 Task: Select 2014 as start year.
Action: Mouse moved to (743, 104)
Screenshot: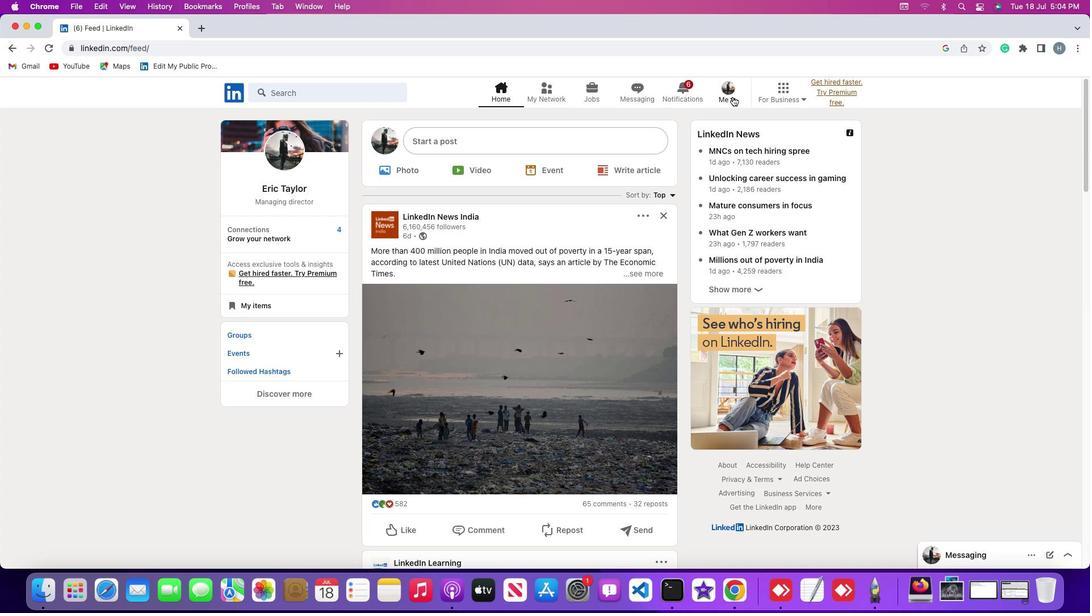 
Action: Mouse pressed left at (743, 104)
Screenshot: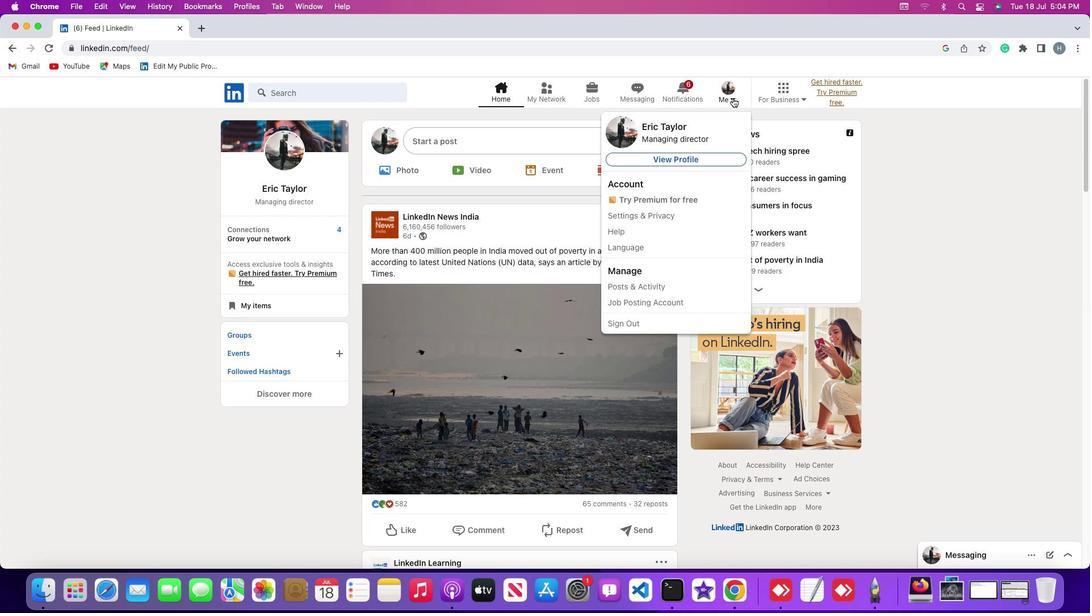 
Action: Mouse moved to (743, 107)
Screenshot: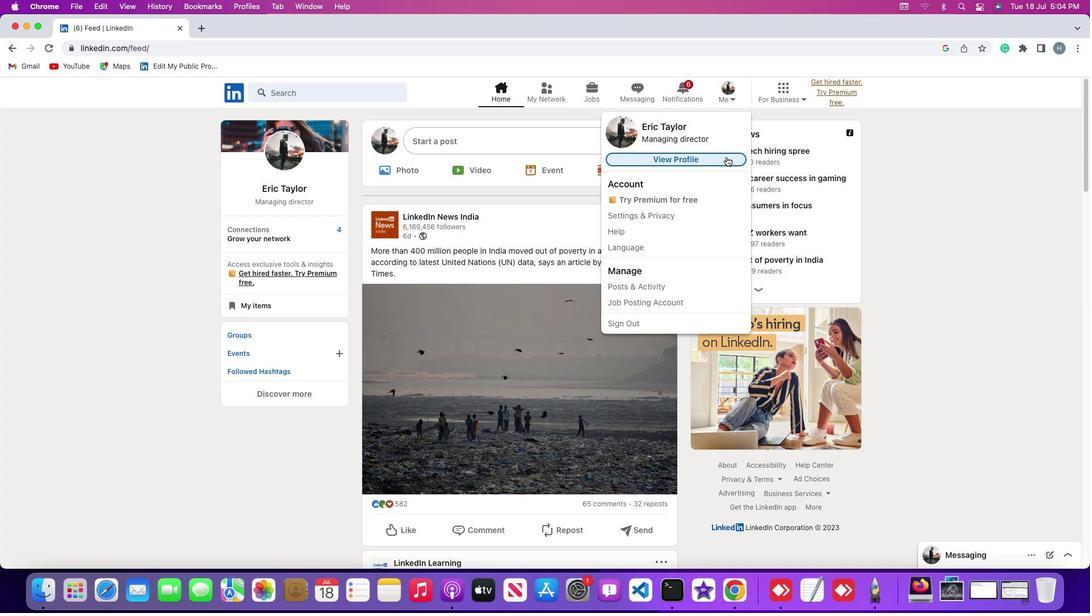
Action: Mouse pressed left at (743, 107)
Screenshot: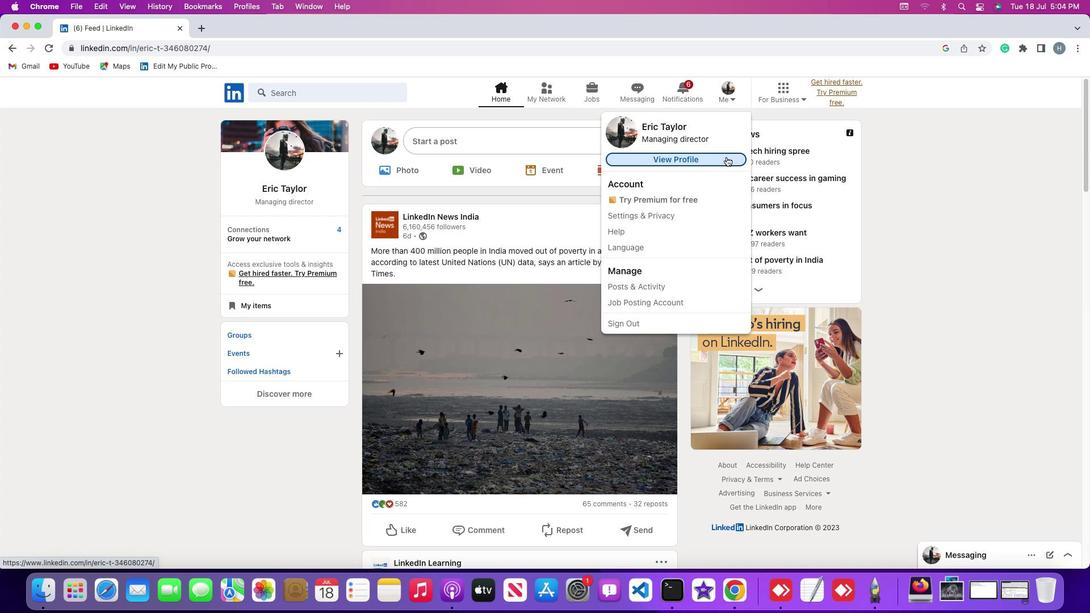 
Action: Mouse moved to (738, 167)
Screenshot: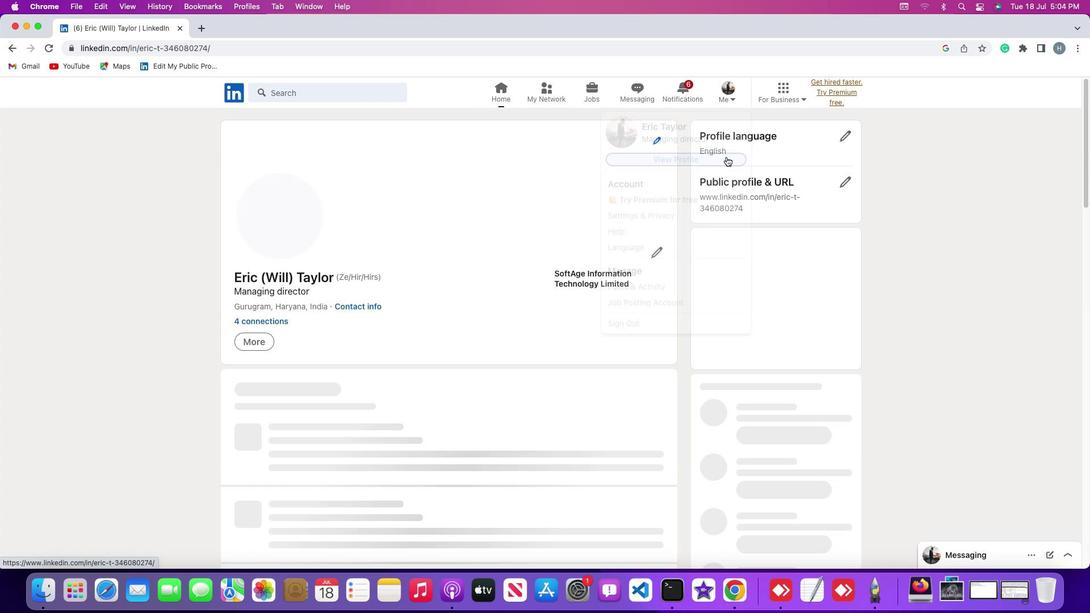 
Action: Mouse pressed left at (738, 167)
Screenshot: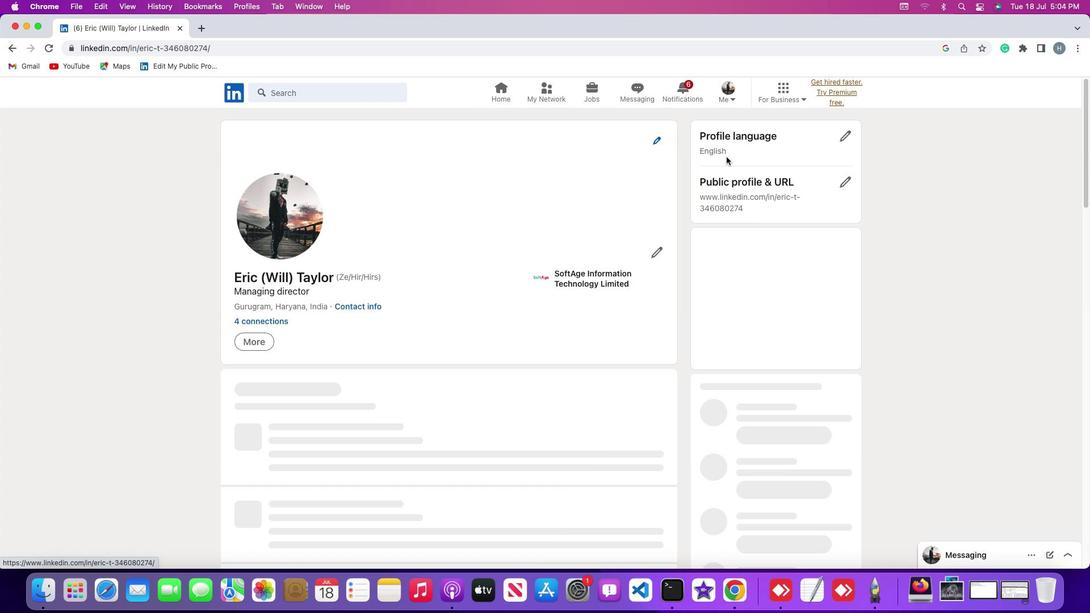 
Action: Mouse moved to (667, 261)
Screenshot: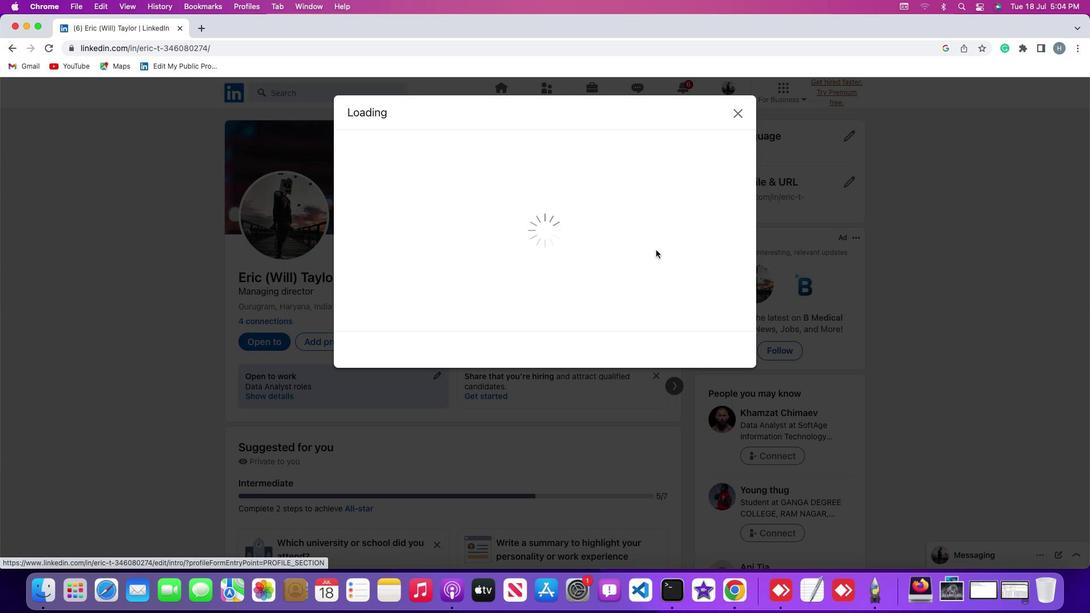 
Action: Mouse pressed left at (667, 261)
Screenshot: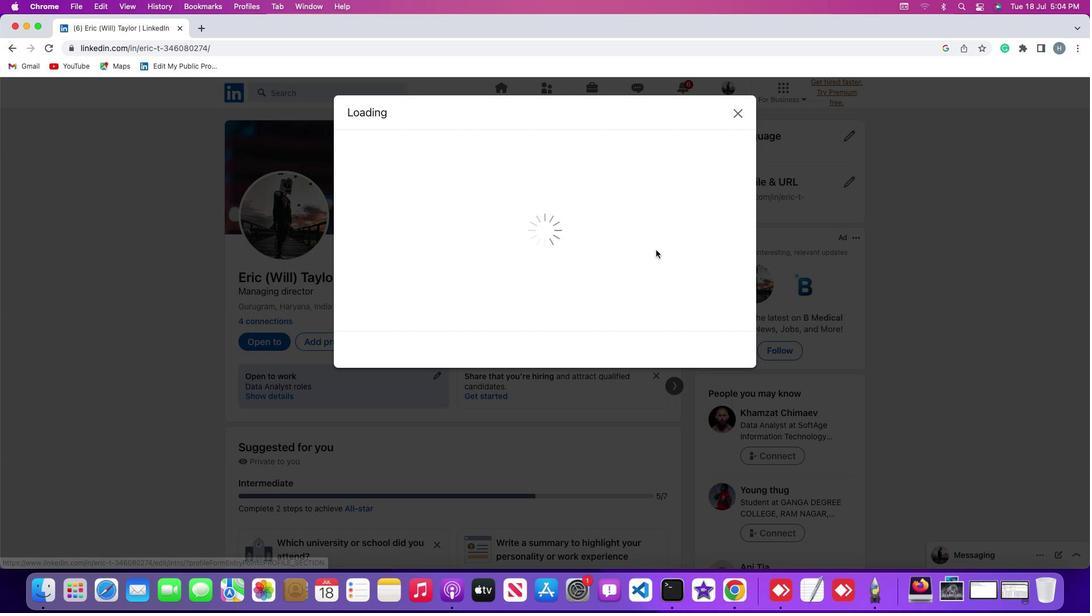 
Action: Mouse moved to (566, 344)
Screenshot: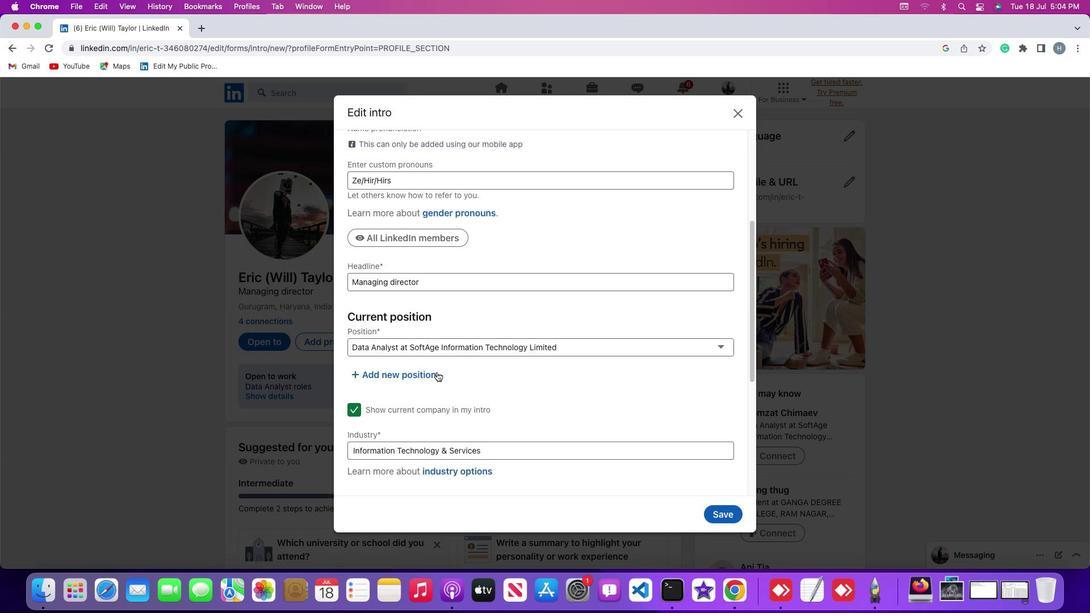 
Action: Mouse scrolled (566, 344) with delta (10, 10)
Screenshot: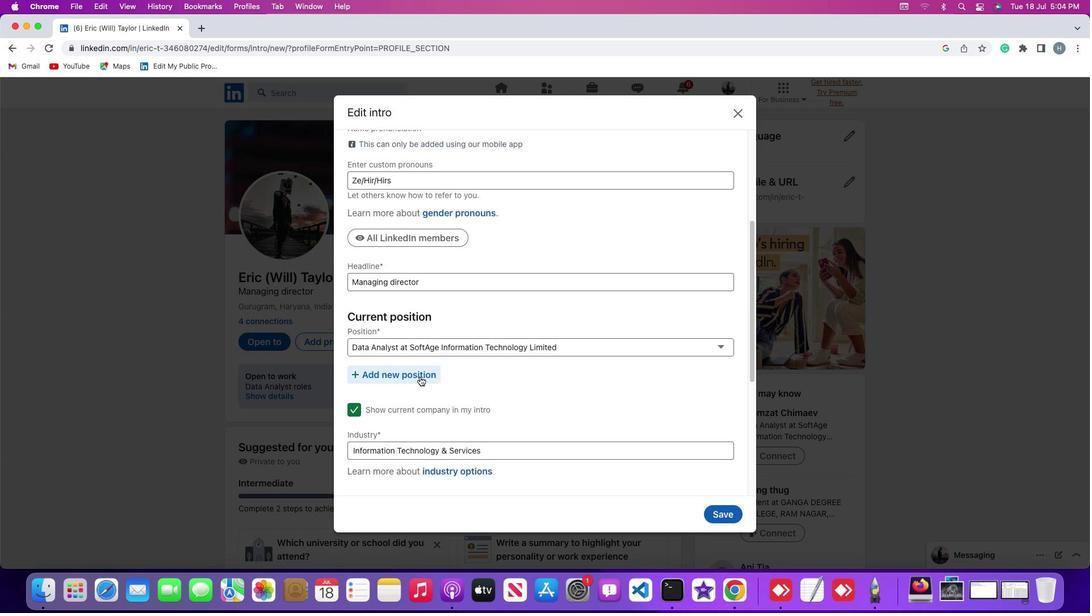 
Action: Mouse scrolled (566, 344) with delta (10, 10)
Screenshot: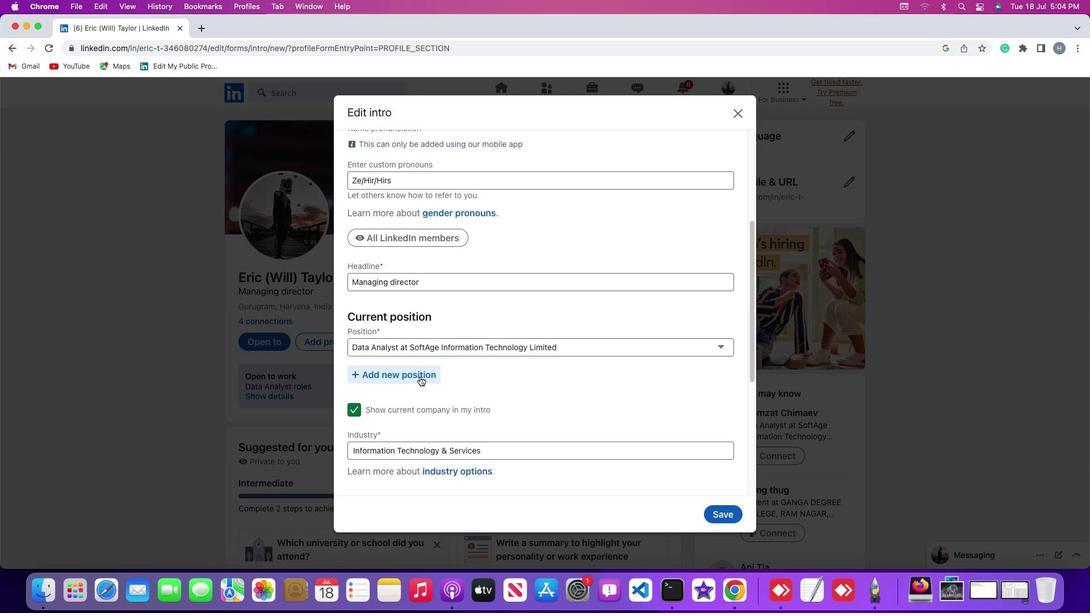 
Action: Mouse scrolled (566, 344) with delta (10, 9)
Screenshot: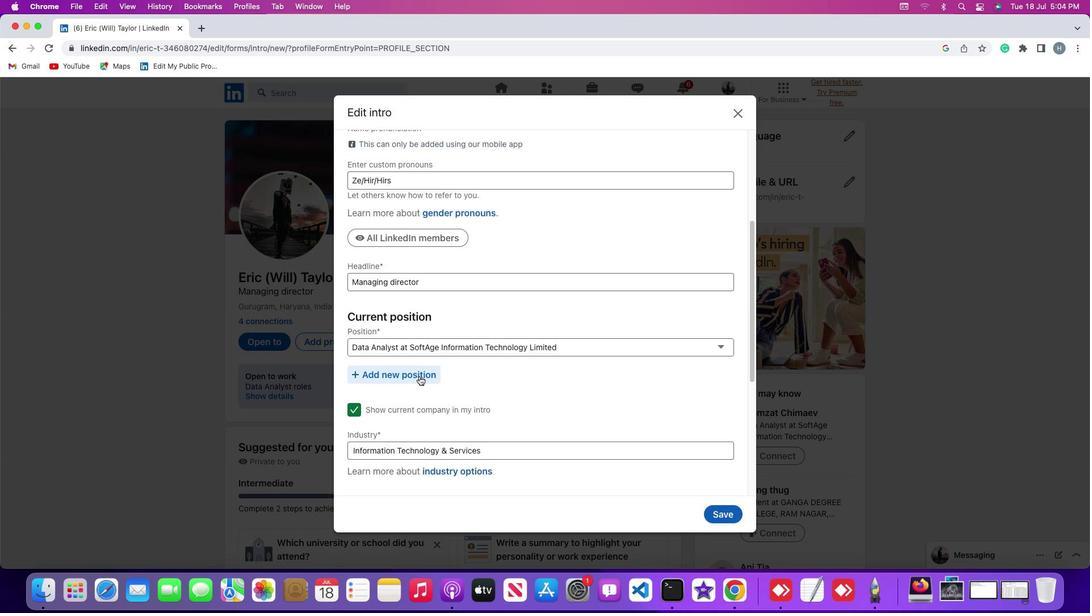 
Action: Mouse scrolled (566, 344) with delta (10, 8)
Screenshot: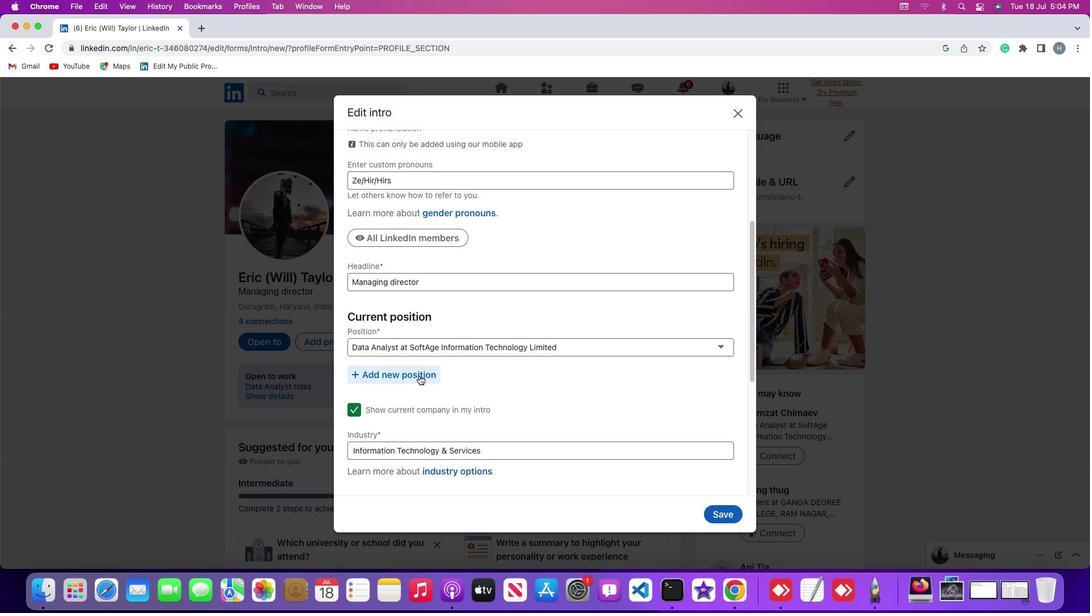 
Action: Mouse scrolled (566, 344) with delta (10, 10)
Screenshot: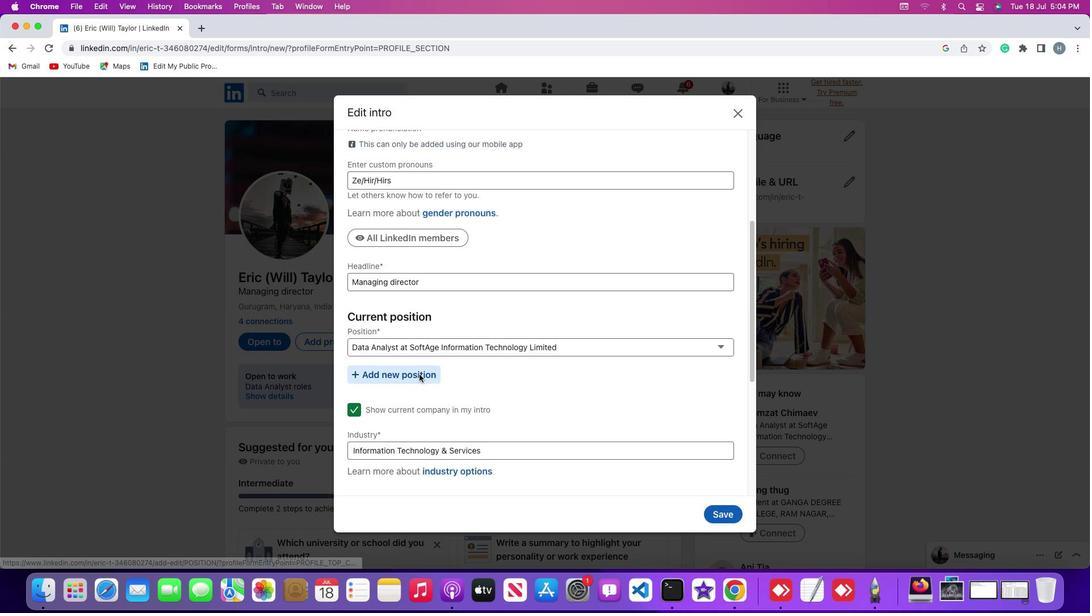 
Action: Mouse scrolled (566, 344) with delta (10, 10)
Screenshot: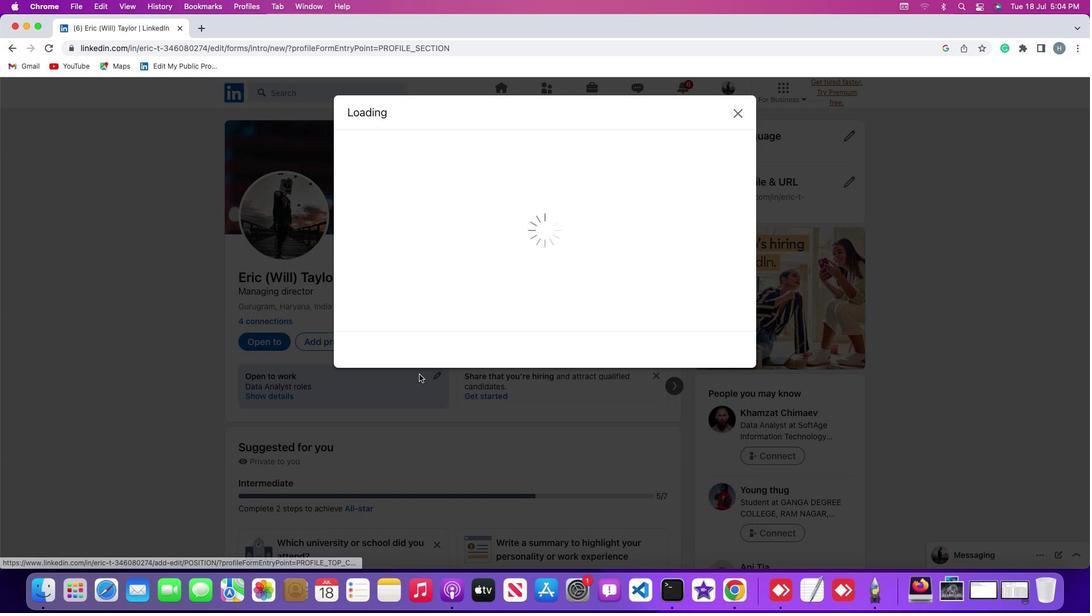 
Action: Mouse moved to (430, 385)
Screenshot: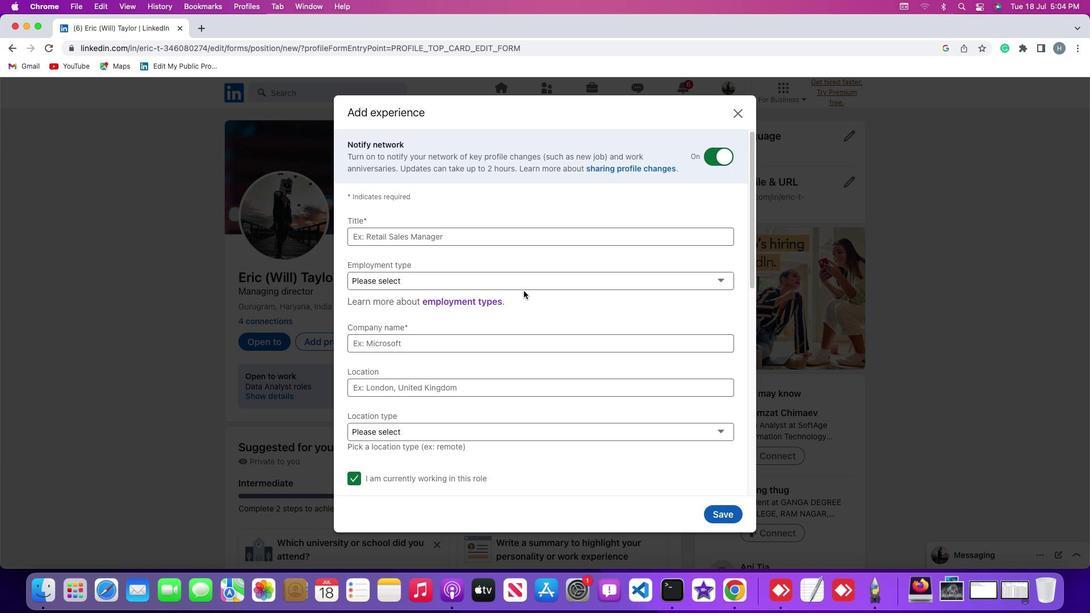 
Action: Mouse pressed left at (430, 385)
Screenshot: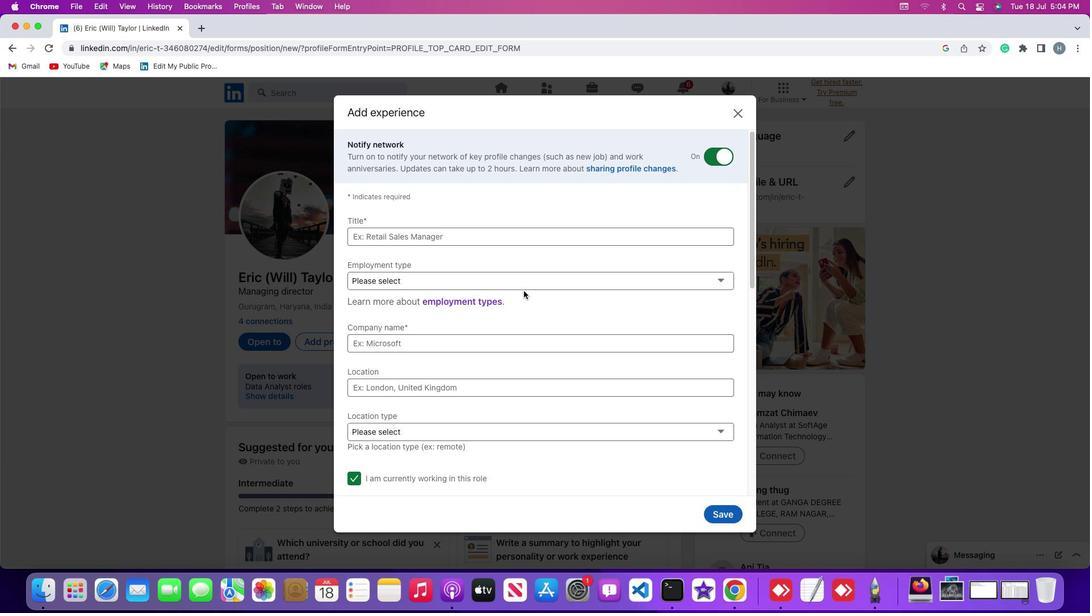 
Action: Mouse moved to (535, 301)
Screenshot: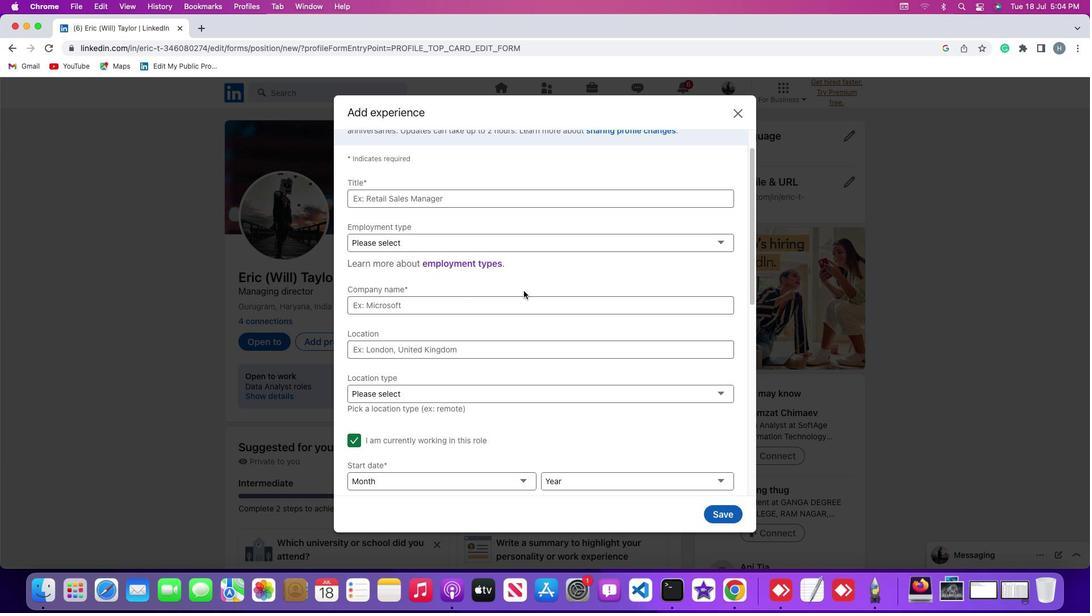 
Action: Mouse scrolled (535, 301) with delta (10, 10)
Screenshot: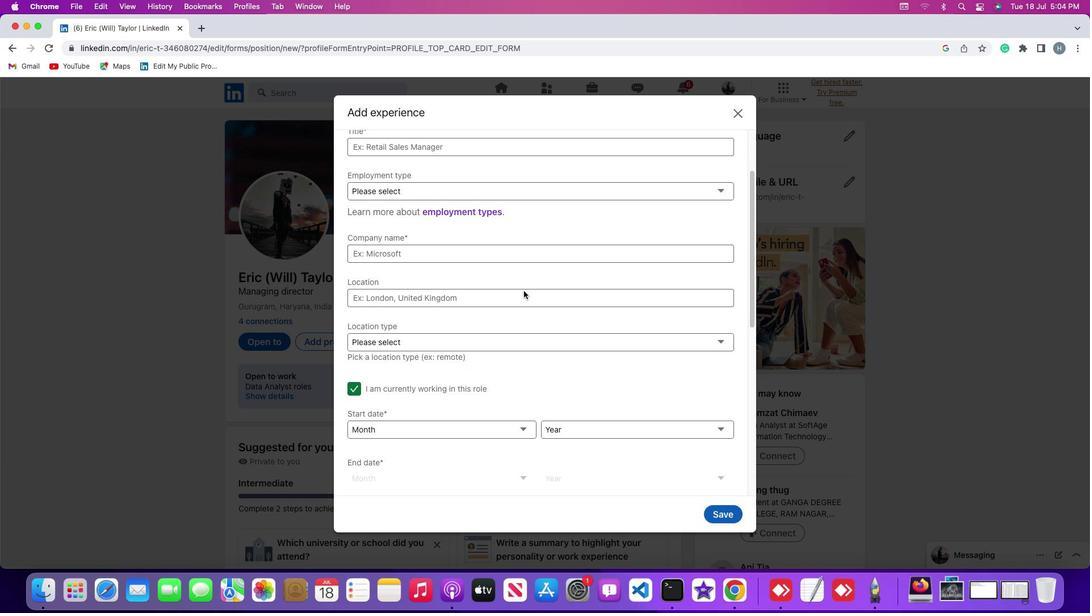 
Action: Mouse scrolled (535, 301) with delta (10, 10)
Screenshot: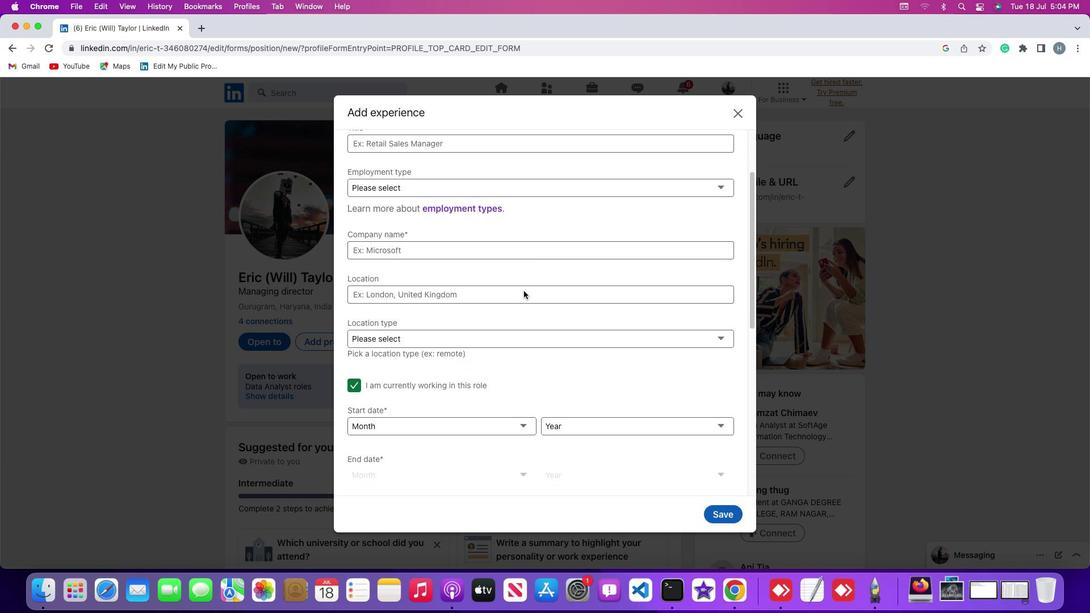 
Action: Mouse scrolled (535, 301) with delta (10, 10)
Screenshot: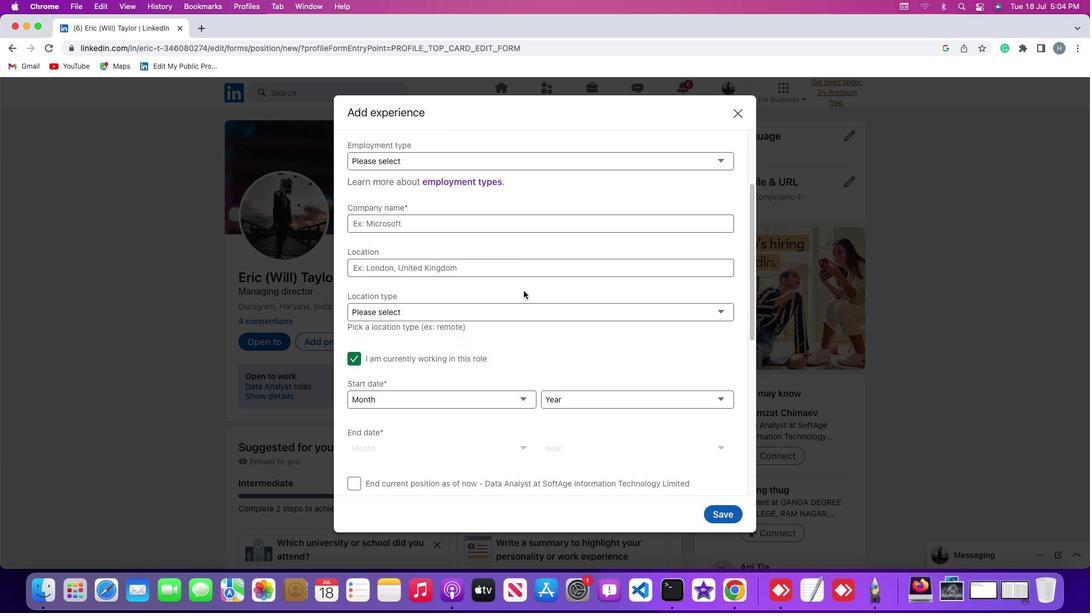
Action: Mouse scrolled (535, 301) with delta (10, 10)
Screenshot: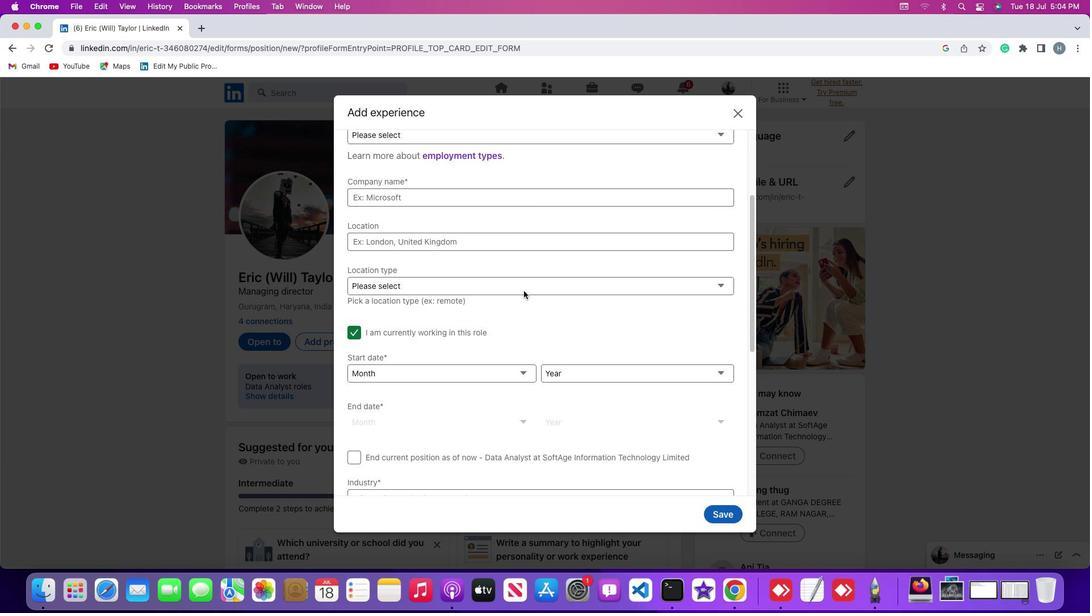 
Action: Mouse scrolled (535, 301) with delta (10, 10)
Screenshot: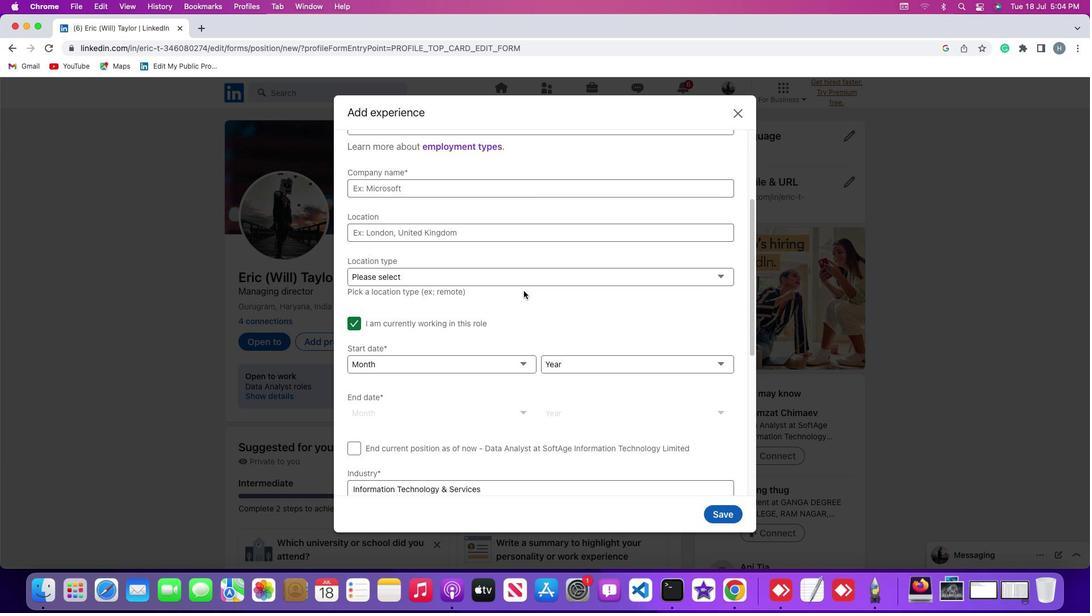 
Action: Mouse scrolled (535, 301) with delta (10, 10)
Screenshot: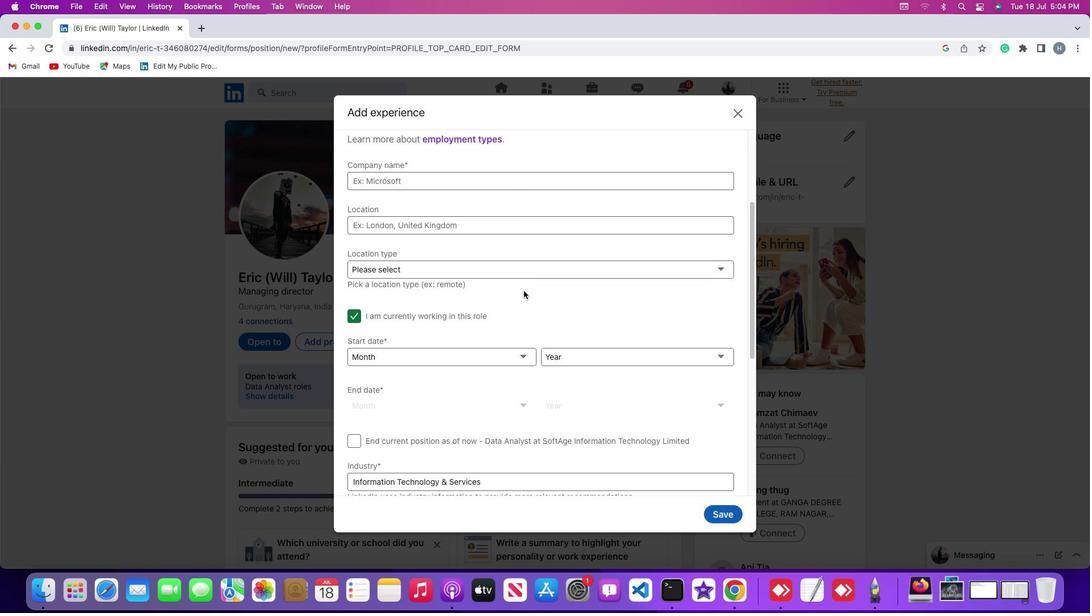 
Action: Mouse scrolled (535, 301) with delta (10, 10)
Screenshot: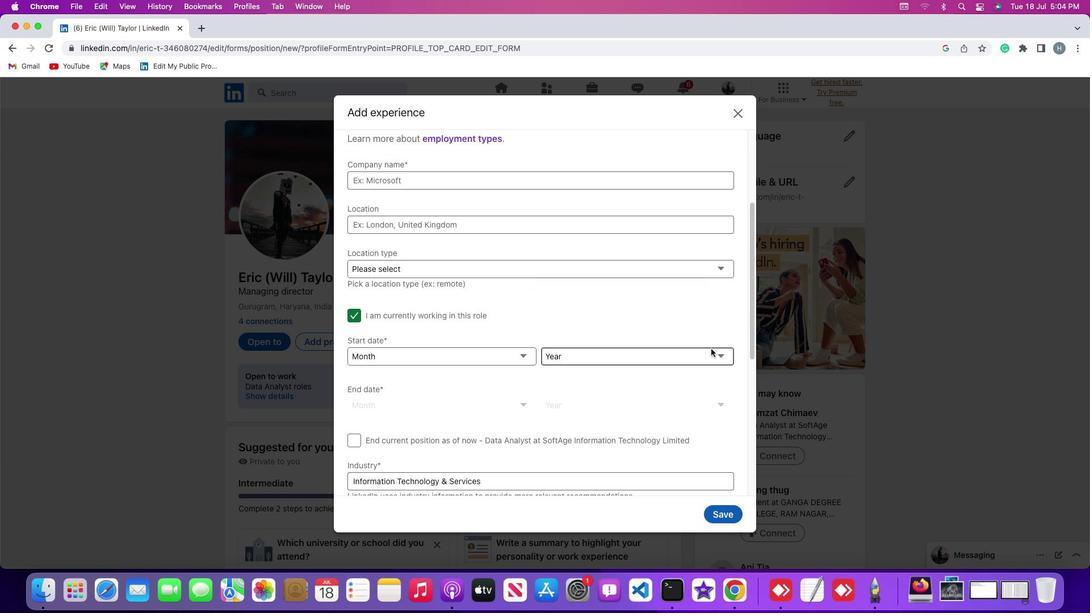 
Action: Mouse scrolled (535, 301) with delta (10, 10)
Screenshot: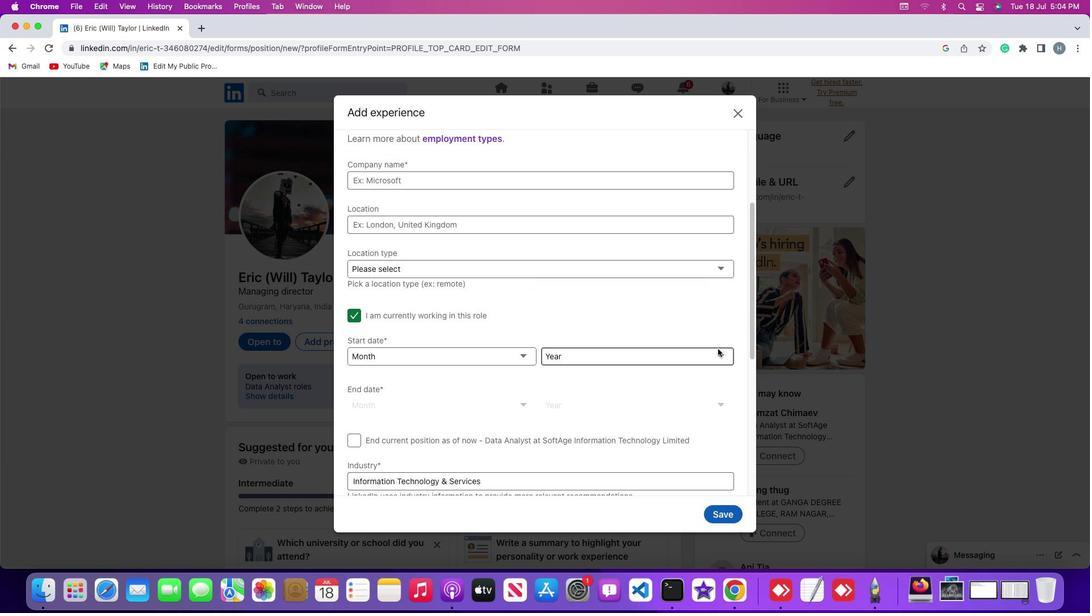 
Action: Mouse scrolled (535, 301) with delta (10, 10)
Screenshot: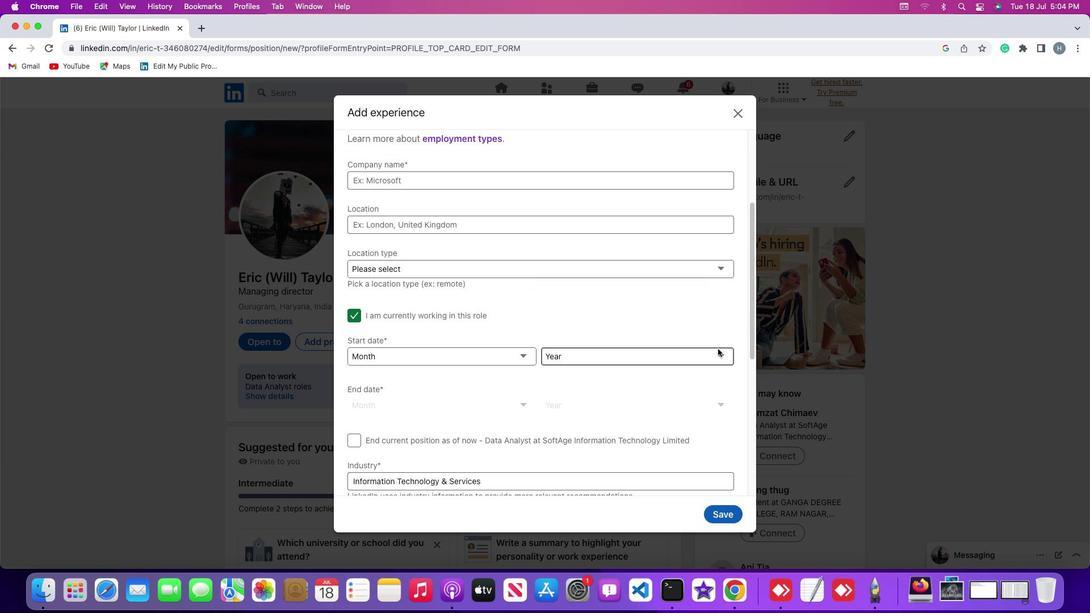 
Action: Mouse scrolled (535, 301) with delta (10, 10)
Screenshot: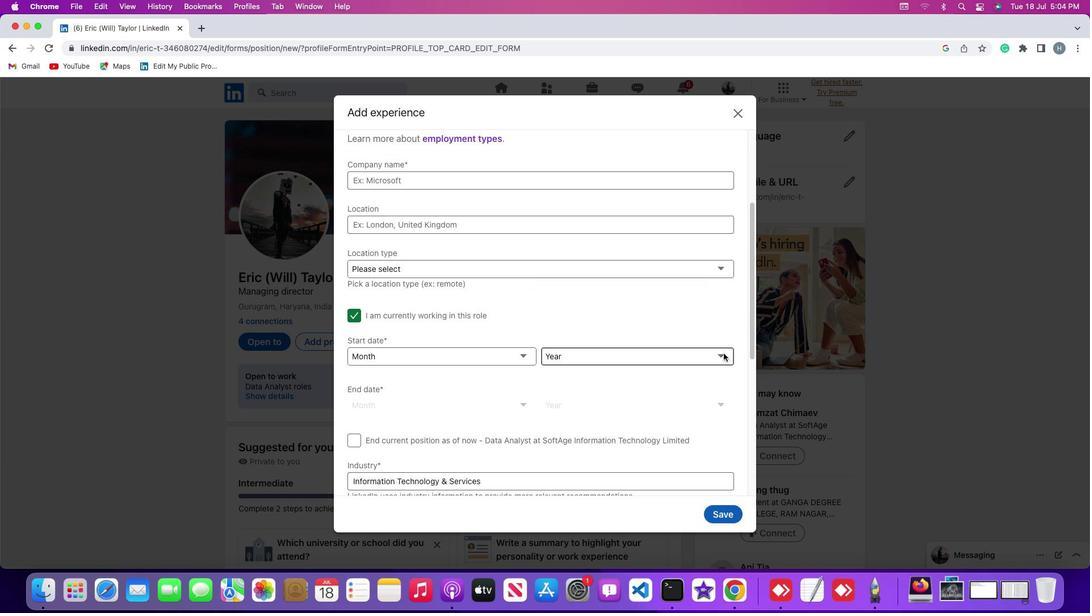 
Action: Mouse scrolled (535, 301) with delta (10, 10)
Screenshot: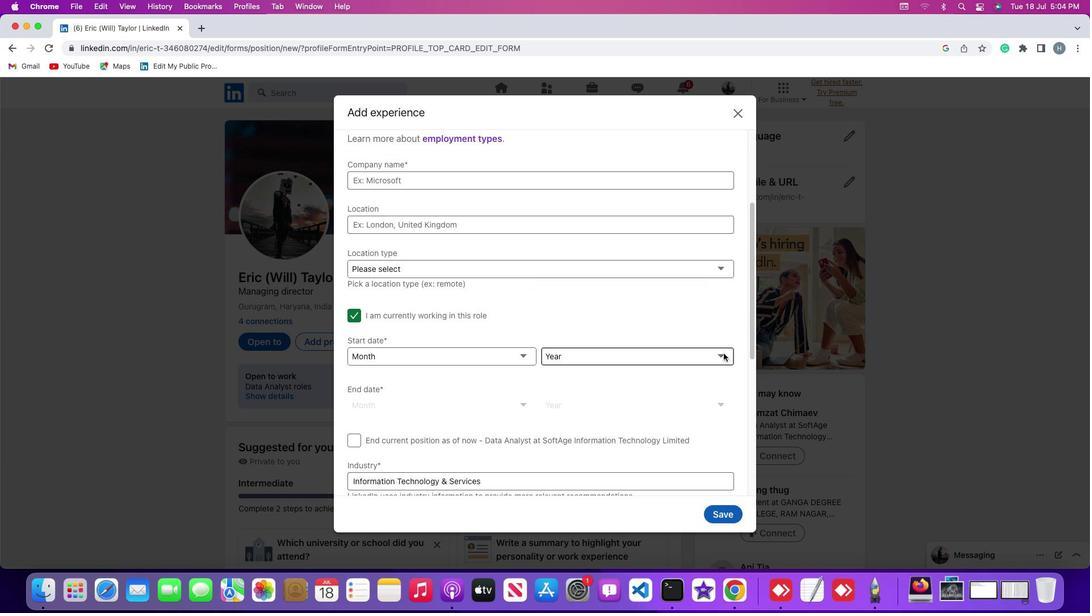 
Action: Mouse moved to (735, 364)
Screenshot: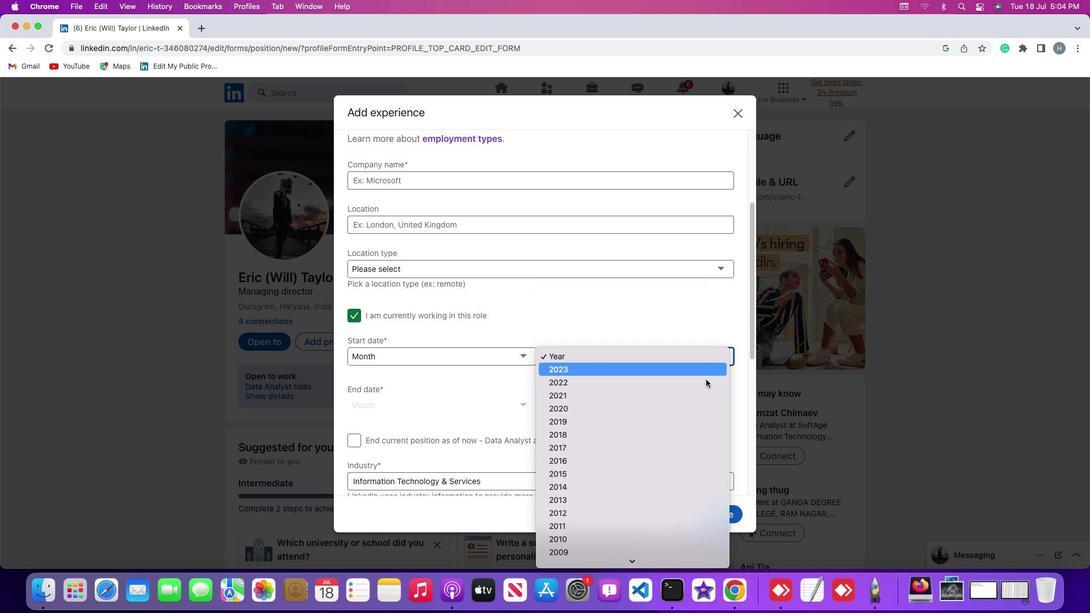 
Action: Mouse pressed left at (735, 364)
Screenshot: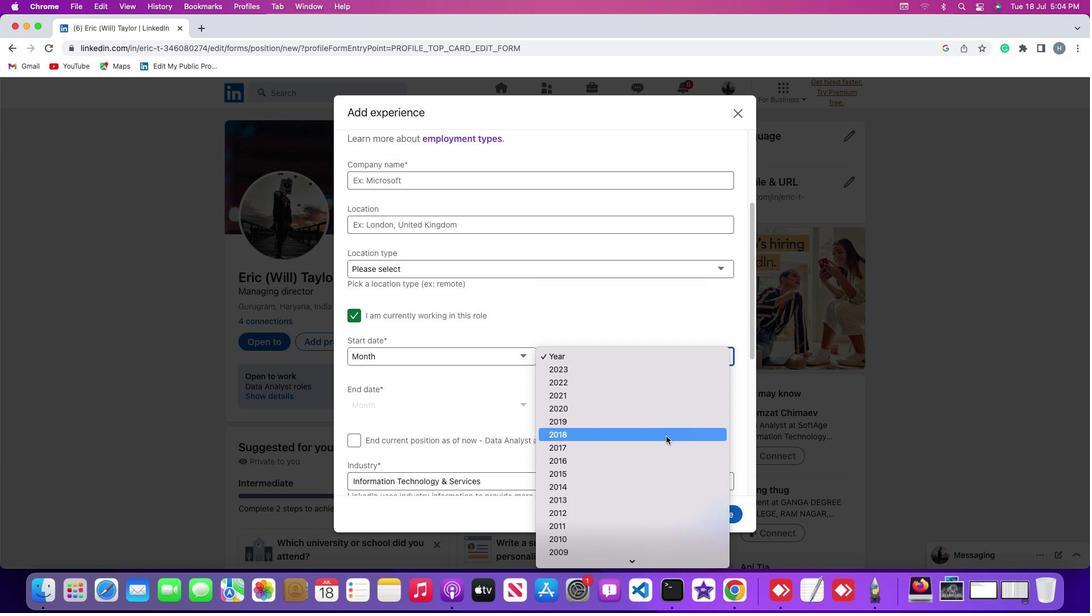 
Action: Mouse moved to (659, 494)
Screenshot: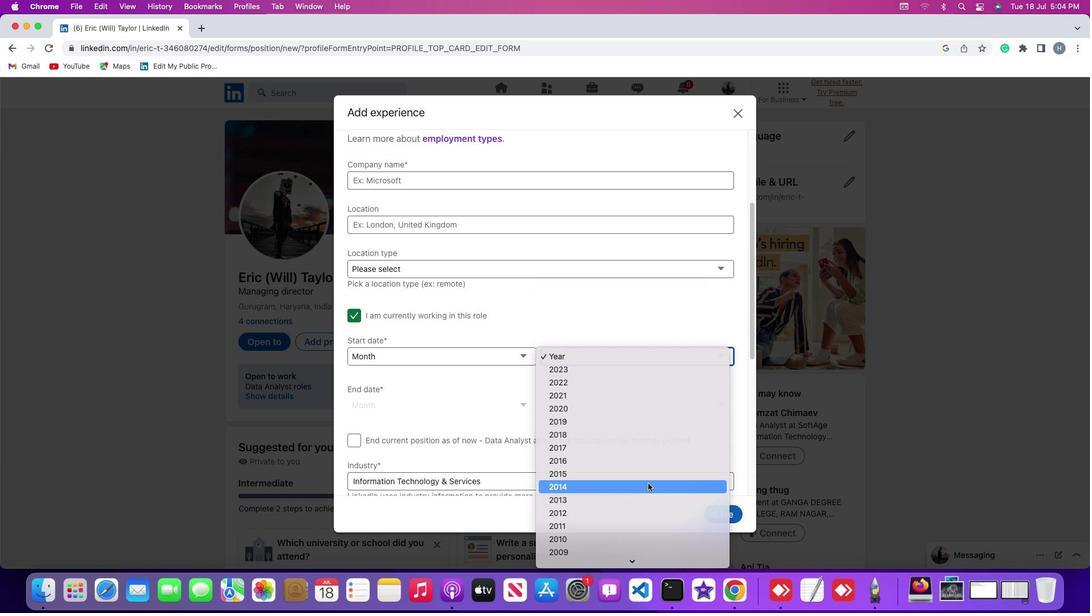 
Action: Mouse pressed left at (659, 494)
Screenshot: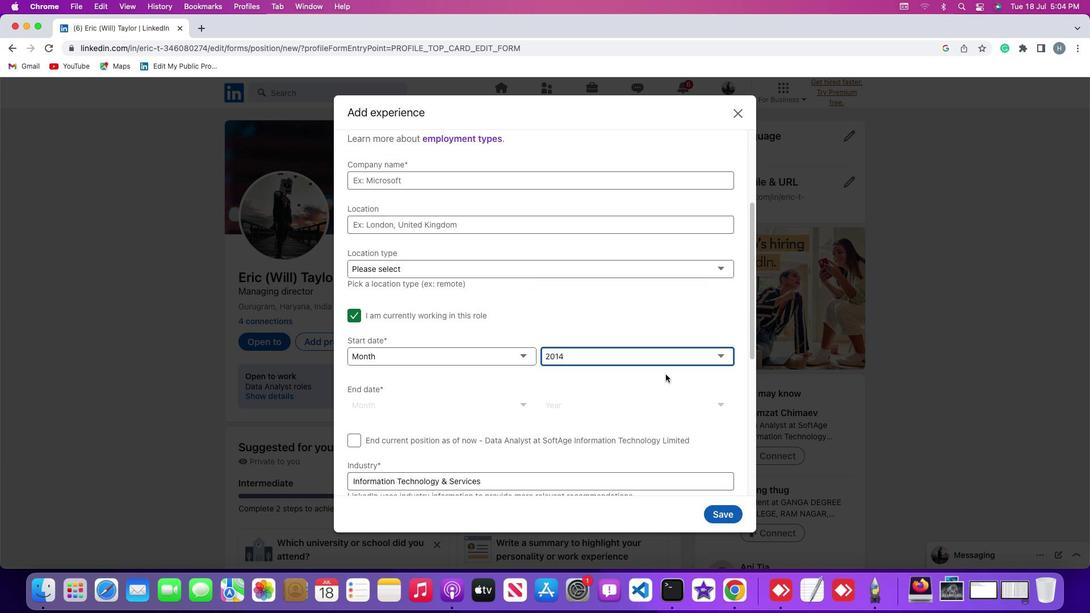 
Action: Mouse moved to (676, 385)
Screenshot: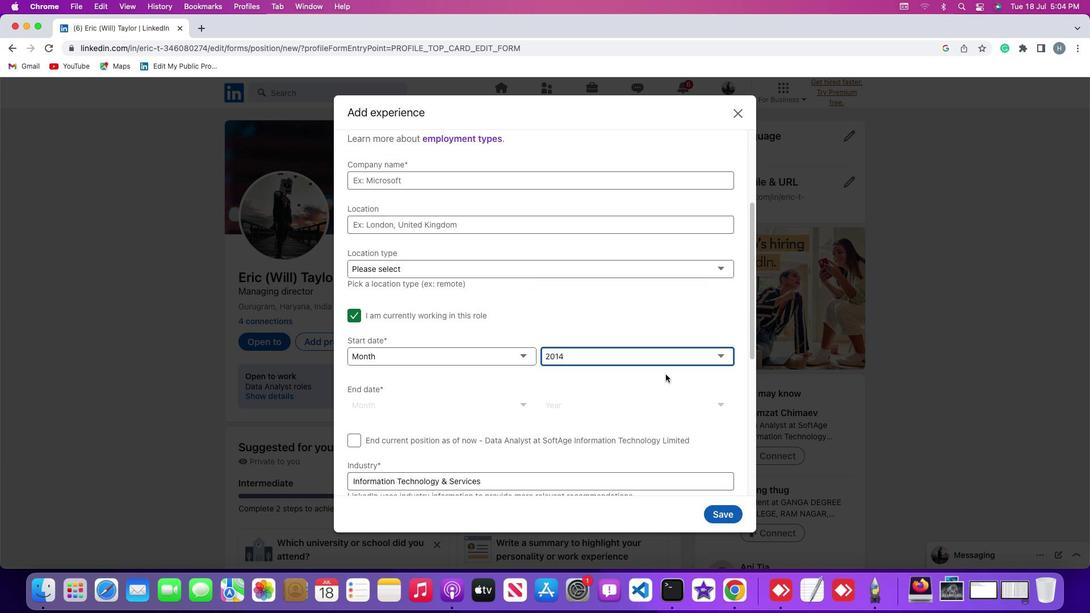 
